 Task: Add Culina Blueberry Lavender Plant Based Yogurt to the cart.
Action: Mouse moved to (19, 90)
Screenshot: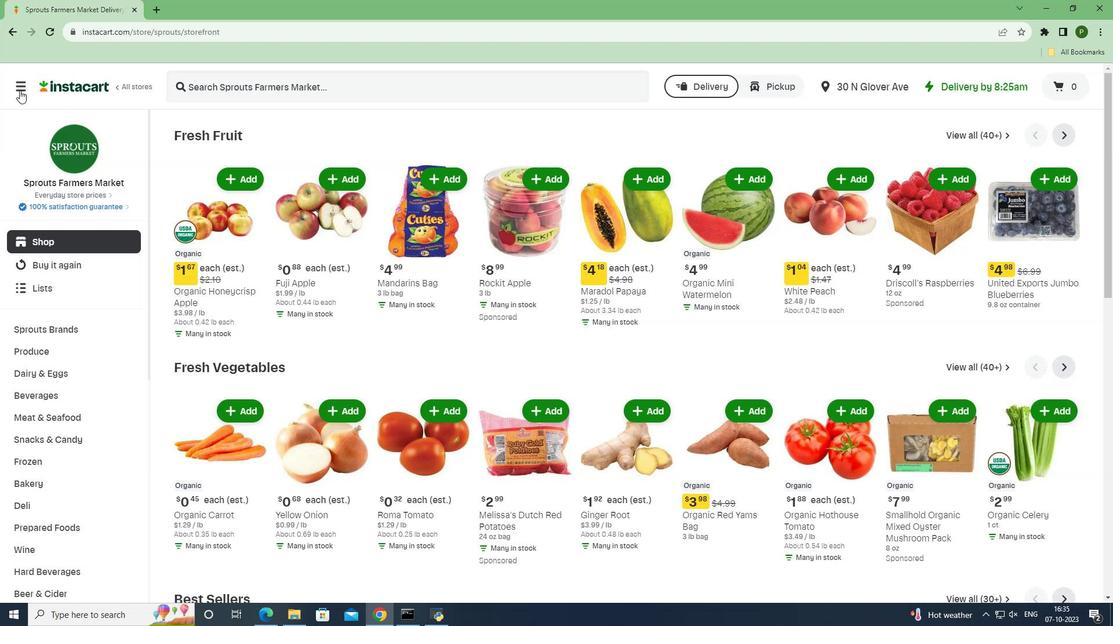 
Action: Mouse pressed left at (19, 90)
Screenshot: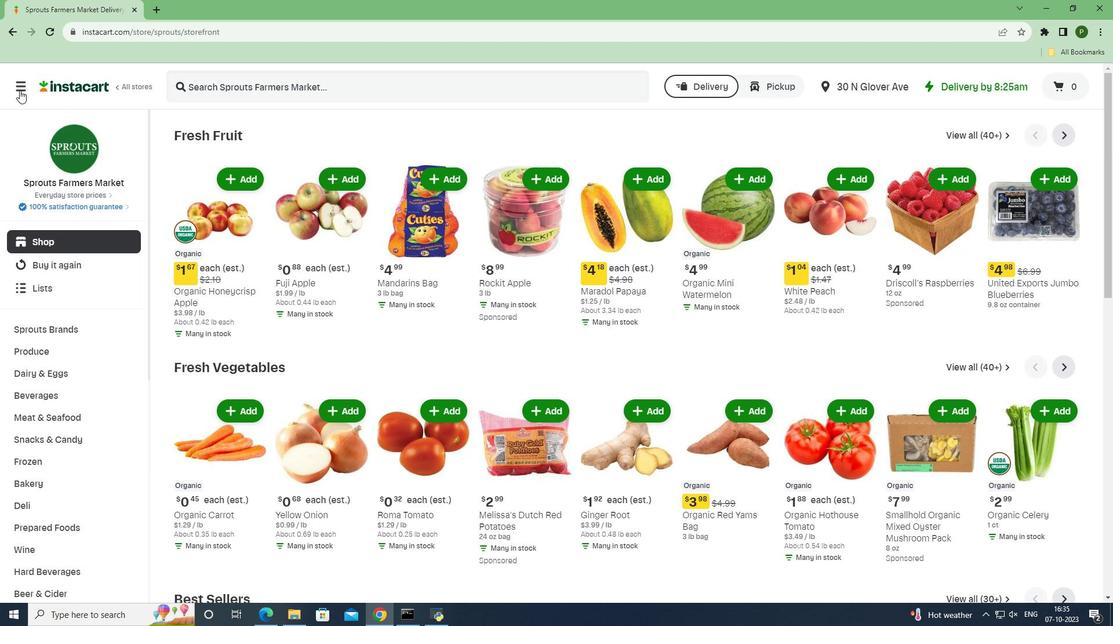 
Action: Mouse moved to (62, 301)
Screenshot: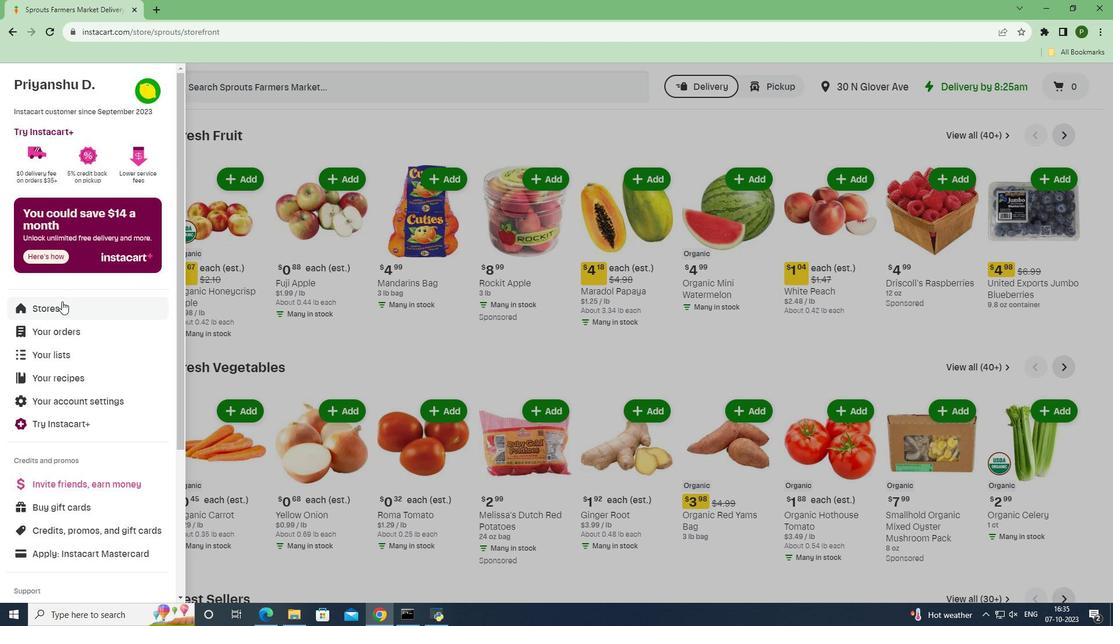 
Action: Mouse pressed left at (62, 301)
Screenshot: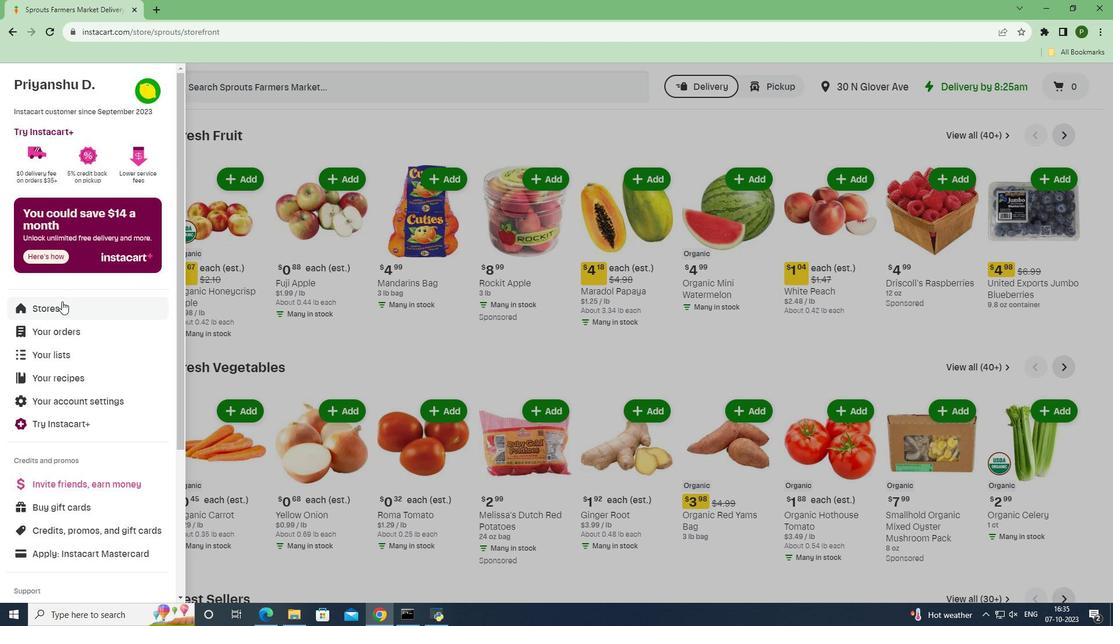 
Action: Mouse moved to (262, 120)
Screenshot: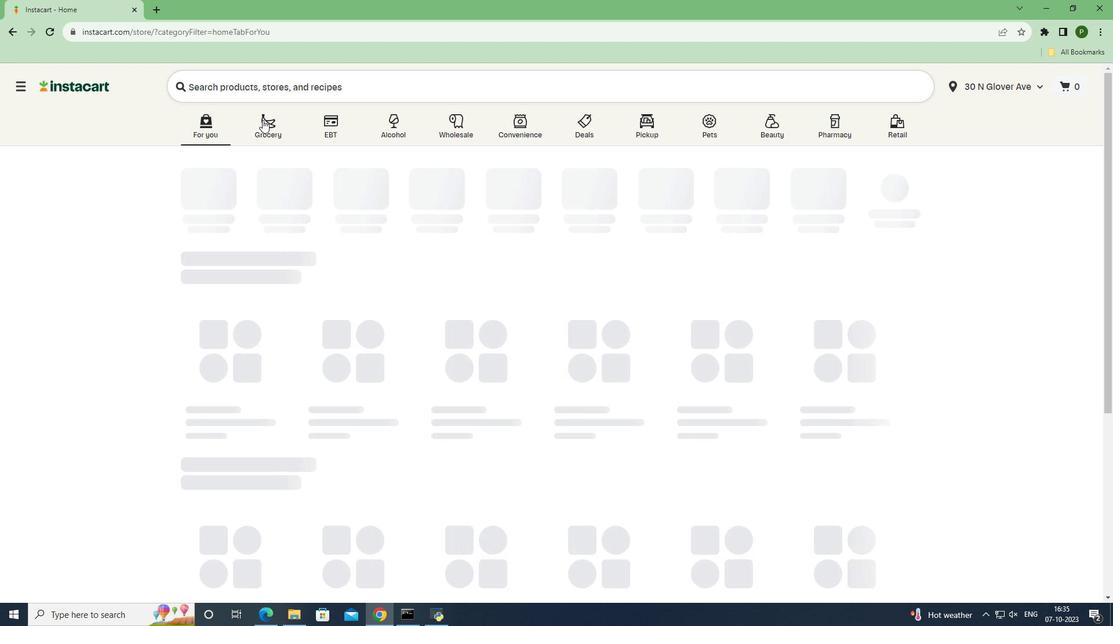 
Action: Mouse pressed left at (262, 120)
Screenshot: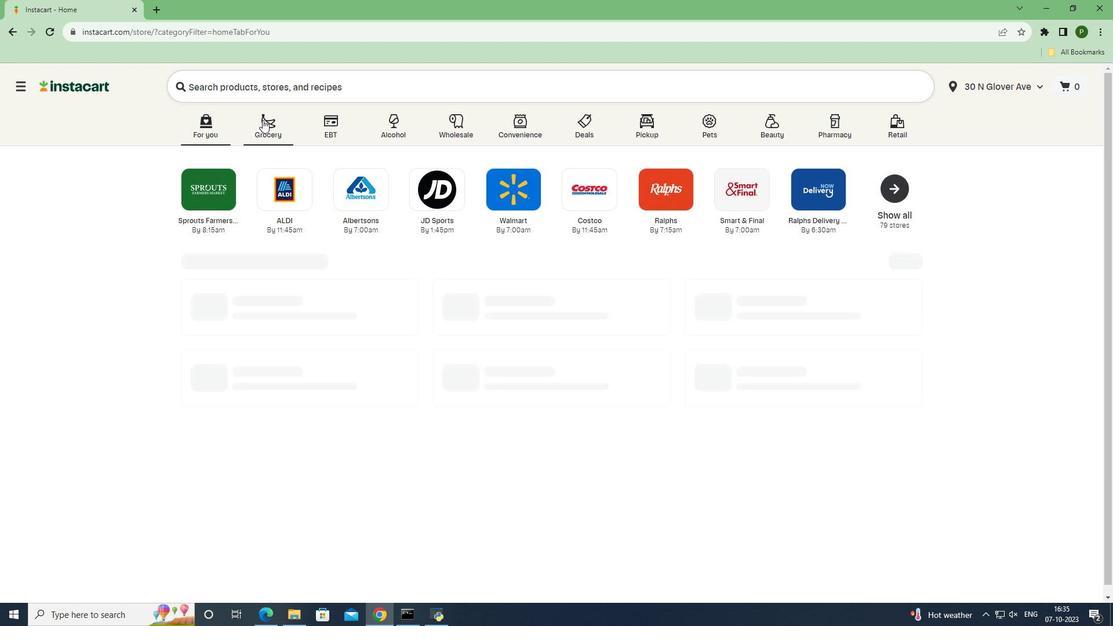 
Action: Mouse moved to (470, 253)
Screenshot: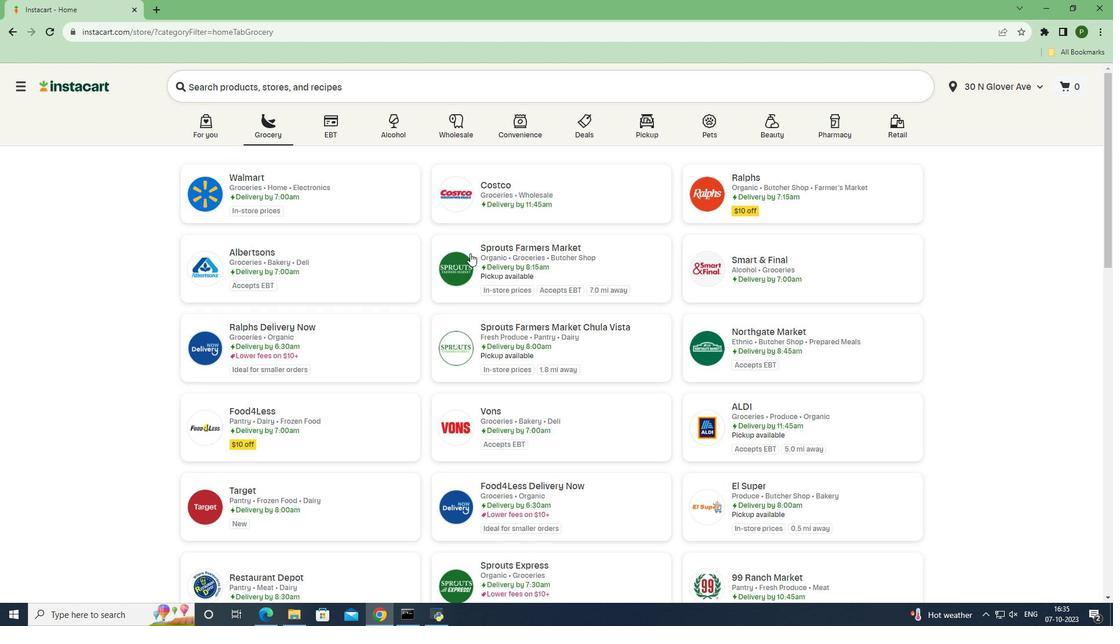 
Action: Mouse pressed left at (470, 253)
Screenshot: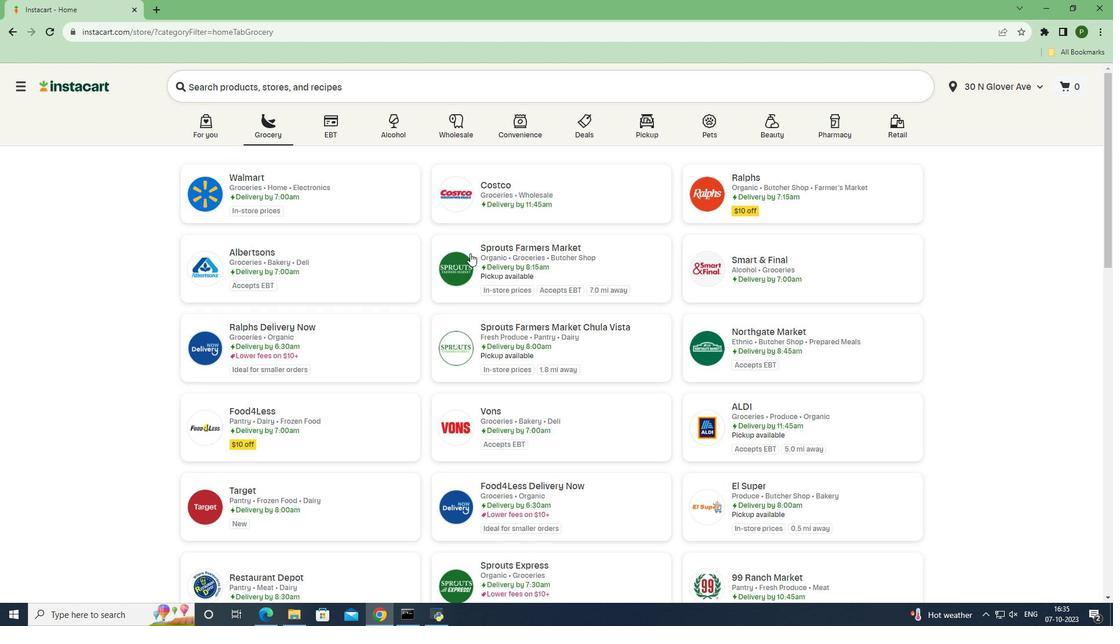 
Action: Mouse moved to (93, 375)
Screenshot: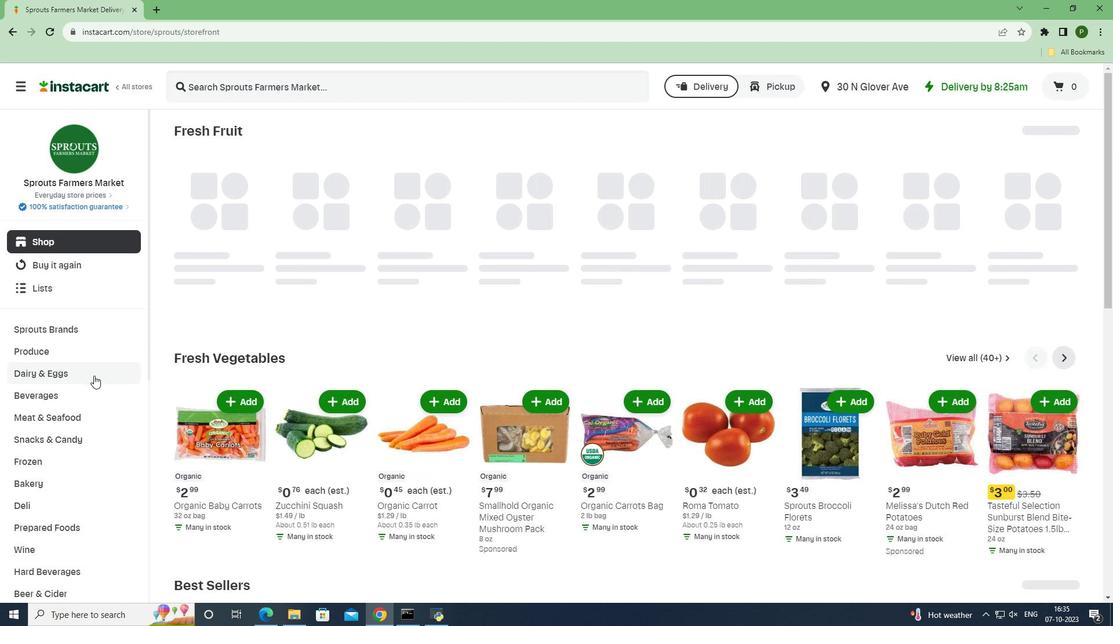 
Action: Mouse pressed left at (93, 375)
Screenshot: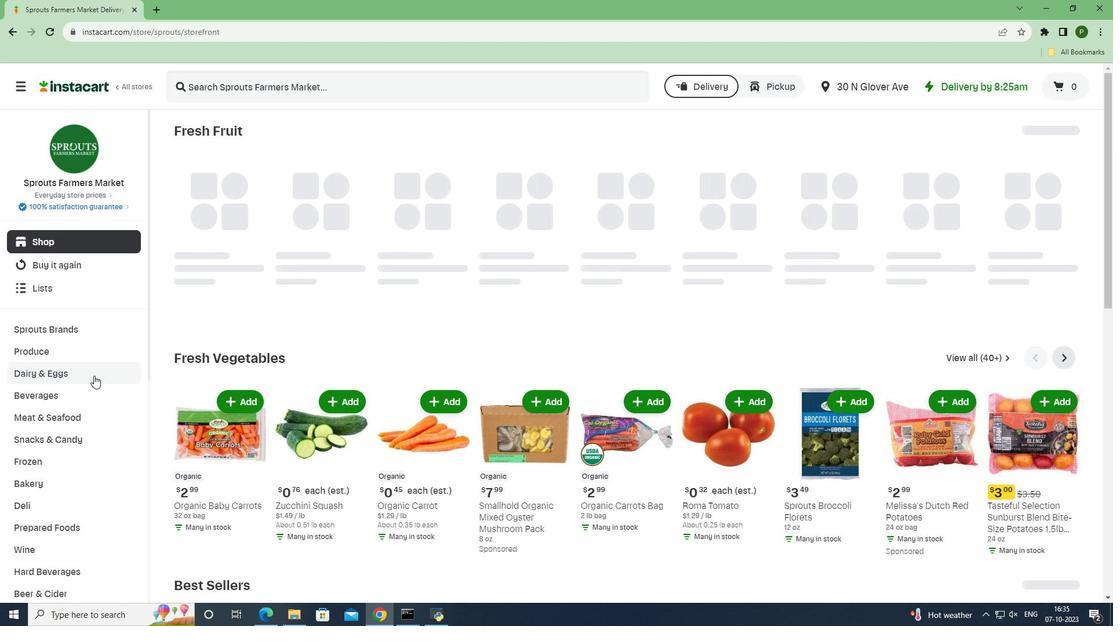 
Action: Mouse moved to (70, 462)
Screenshot: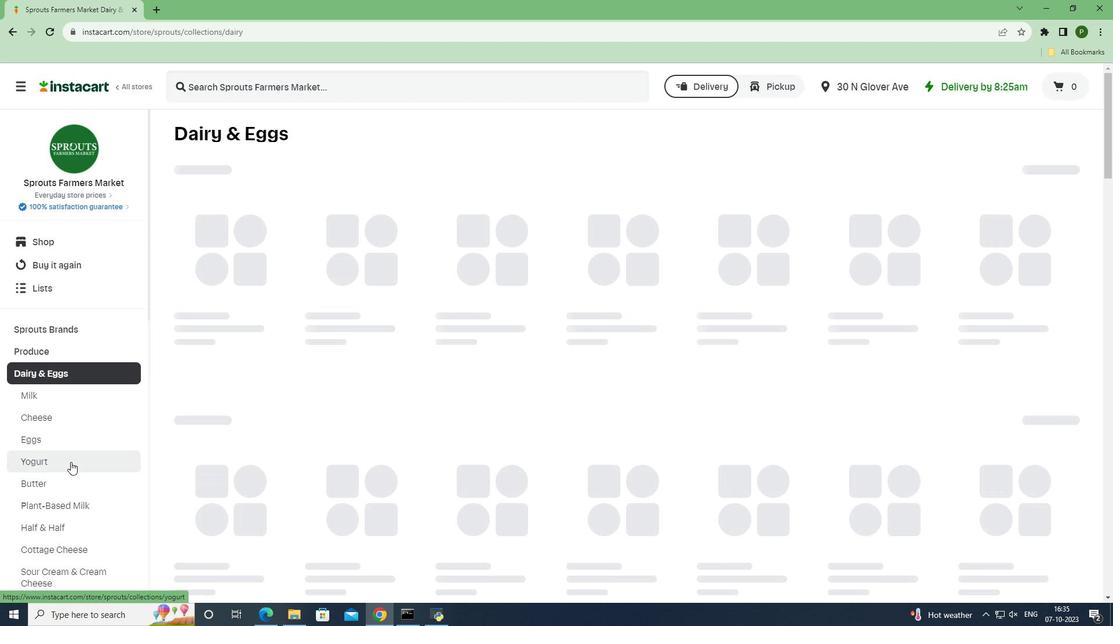 
Action: Mouse pressed left at (70, 462)
Screenshot: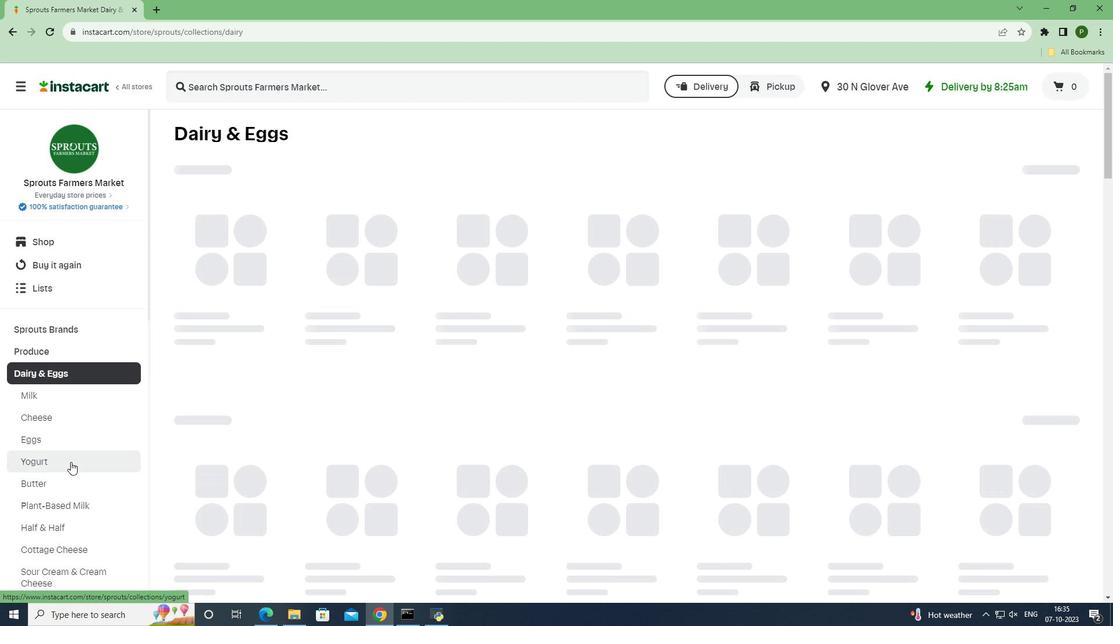 
Action: Mouse moved to (241, 88)
Screenshot: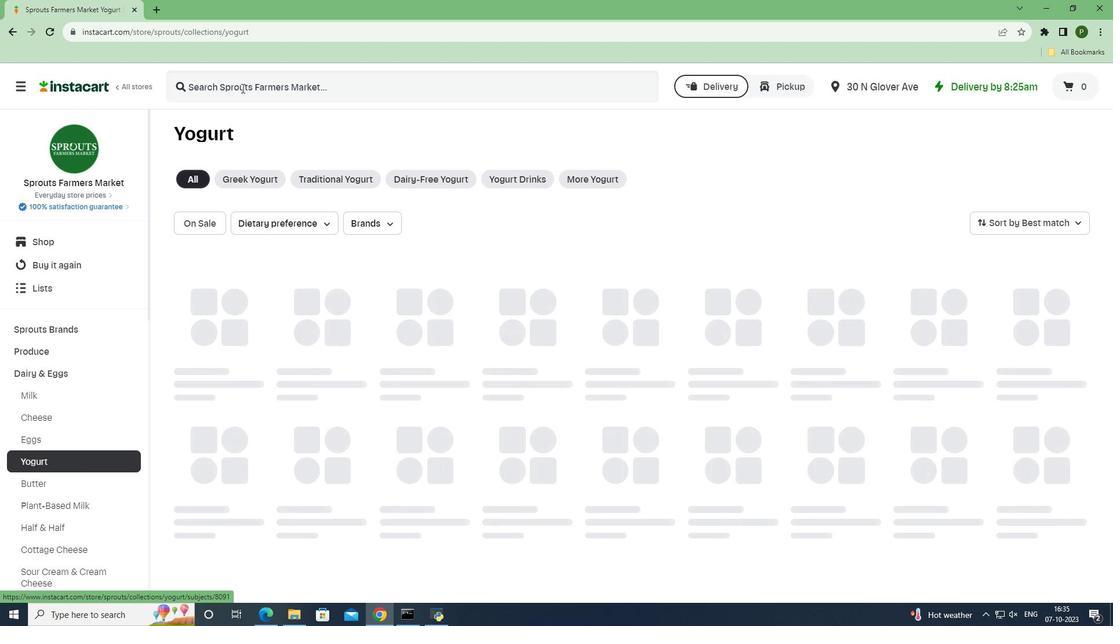 
Action: Mouse pressed left at (241, 88)
Screenshot: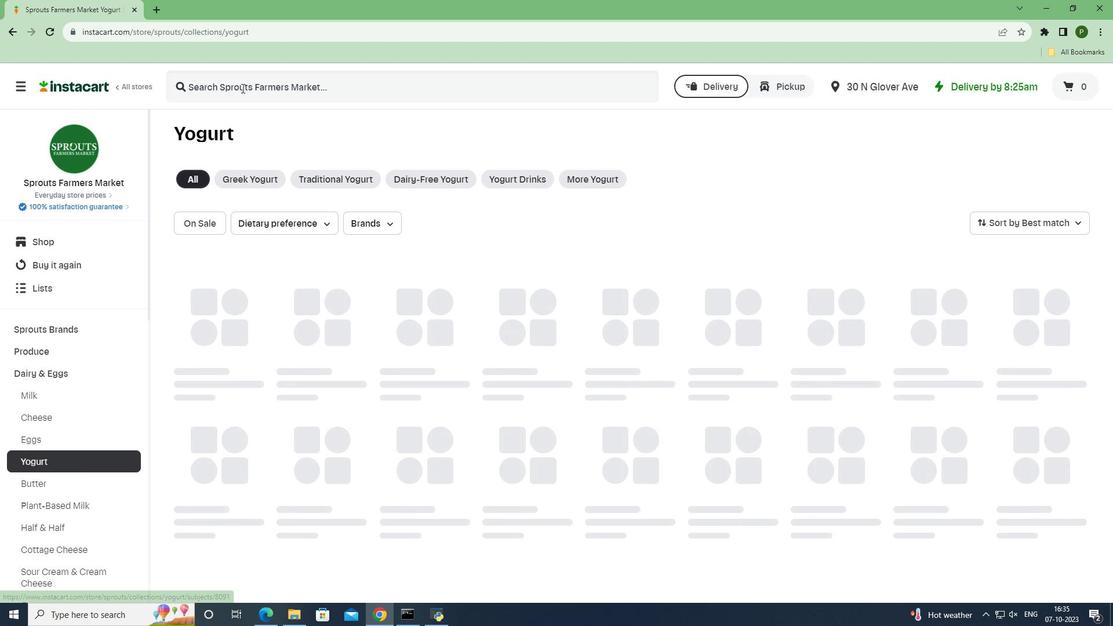 
Action: Key pressed <Key.caps_lock>C<Key.caps_lock>ulina<Key.space><Key.caps_lock>B<Key.caps_lock>lueberry<Key.space><Key.caps_lock>L<Key.caps_lock>avender<Key.space><Key.caps_lock>P<Key.caps_lock>lant<Key.space><Key.caps_lock>B<Key.caps_lock>ased<Key.space><Key.caps_lock>Y<Key.caps_lock>ogurt<Key.space><Key.enter>
Screenshot: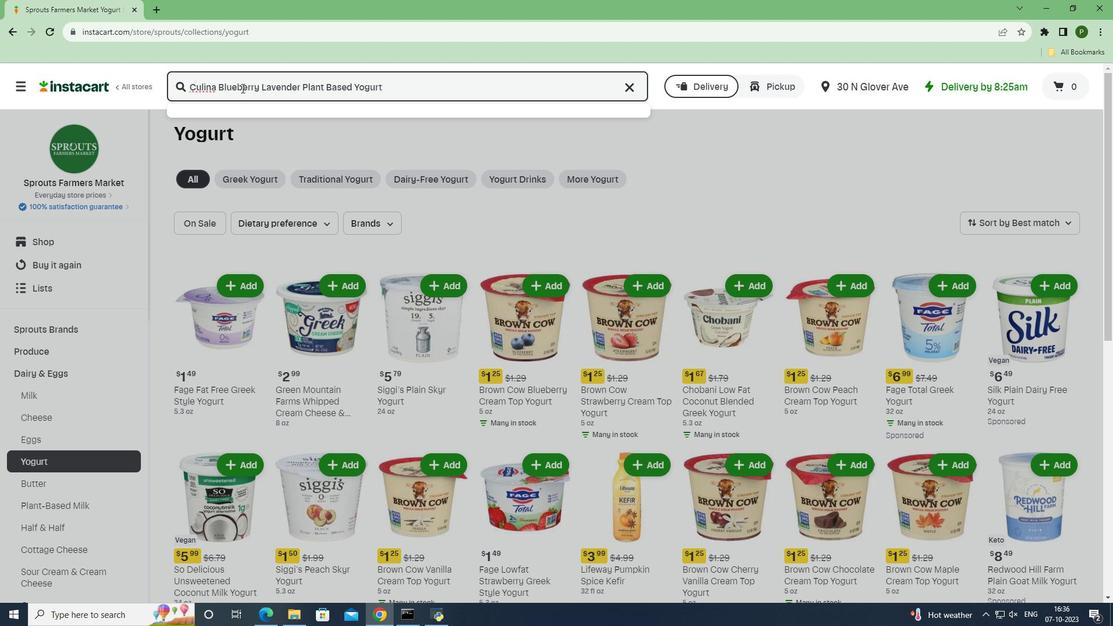 
Action: Mouse moved to (688, 213)
Screenshot: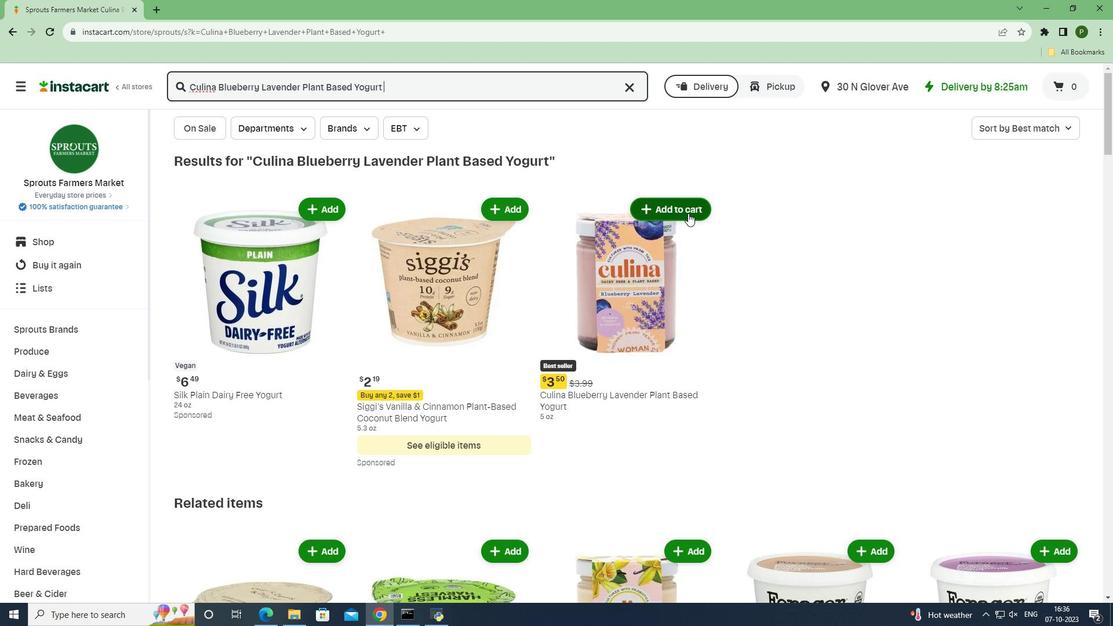 
Action: Mouse pressed left at (688, 213)
Screenshot: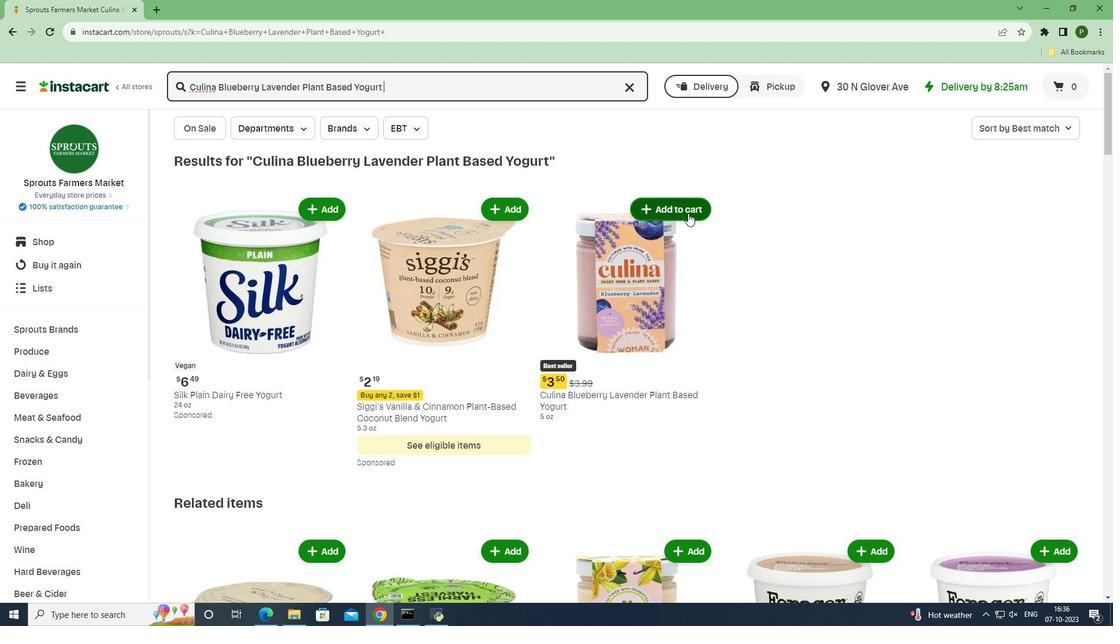 
Action: Mouse moved to (750, 284)
Screenshot: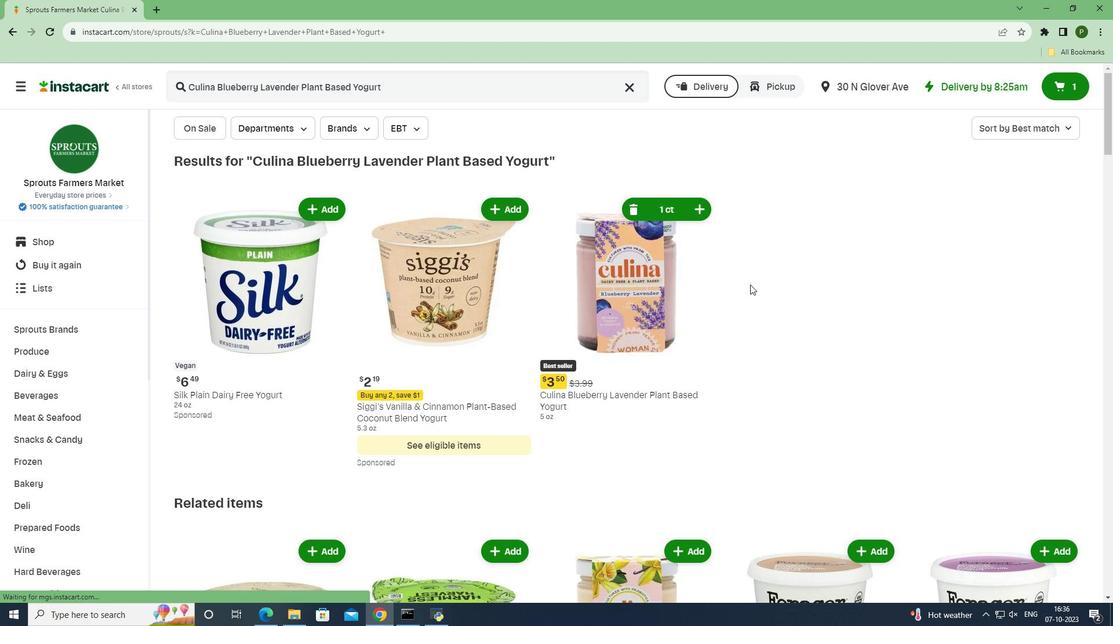 
